 Task: Add the task  Improve UI/UX of the app on mobile devices to the section Code Catalysts in the project TransportWorks and add a Due Date to the respective task as 2023/11/01.
Action: Mouse moved to (382, 503)
Screenshot: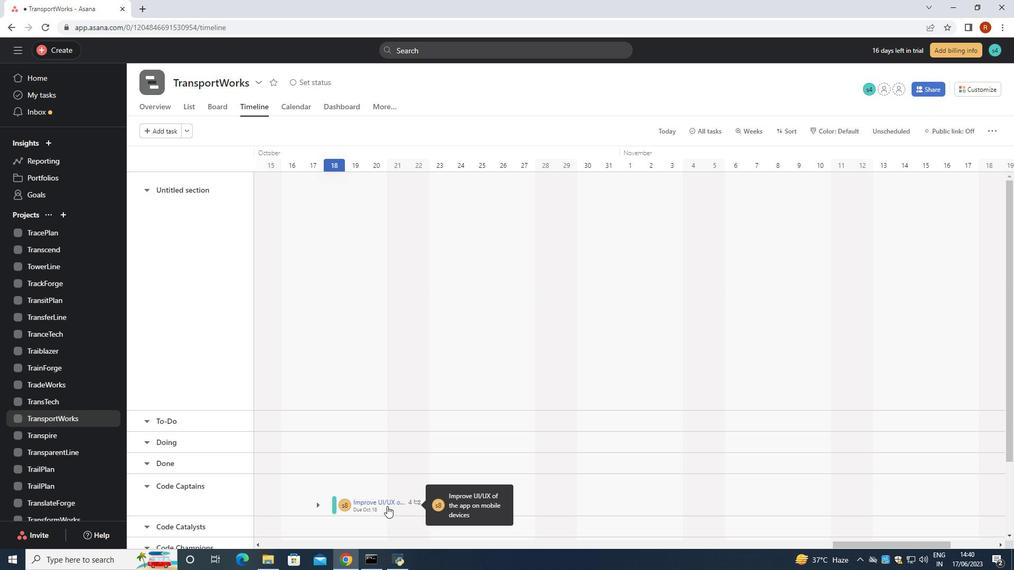
Action: Mouse pressed left at (382, 503)
Screenshot: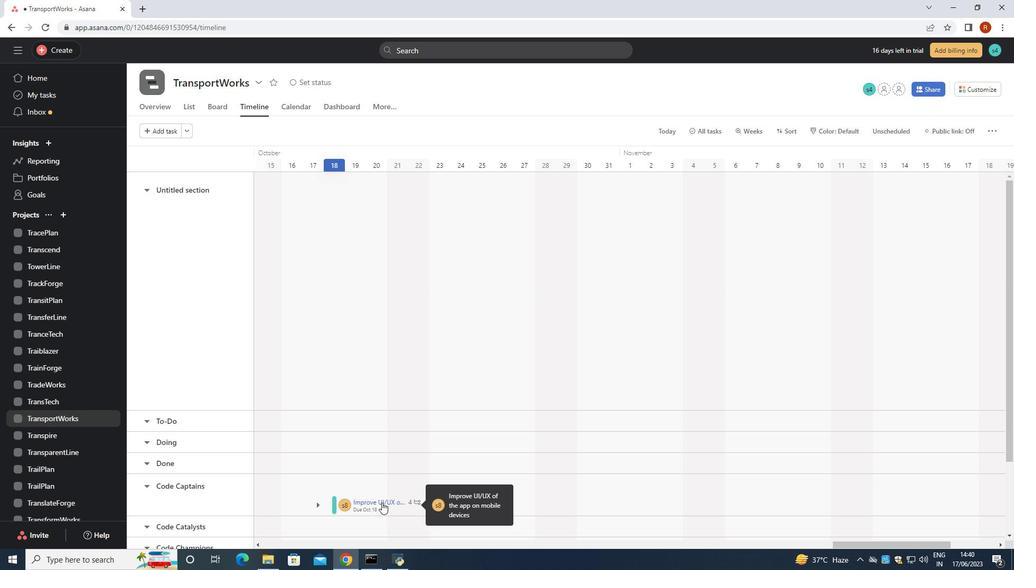 
Action: Mouse moved to (832, 230)
Screenshot: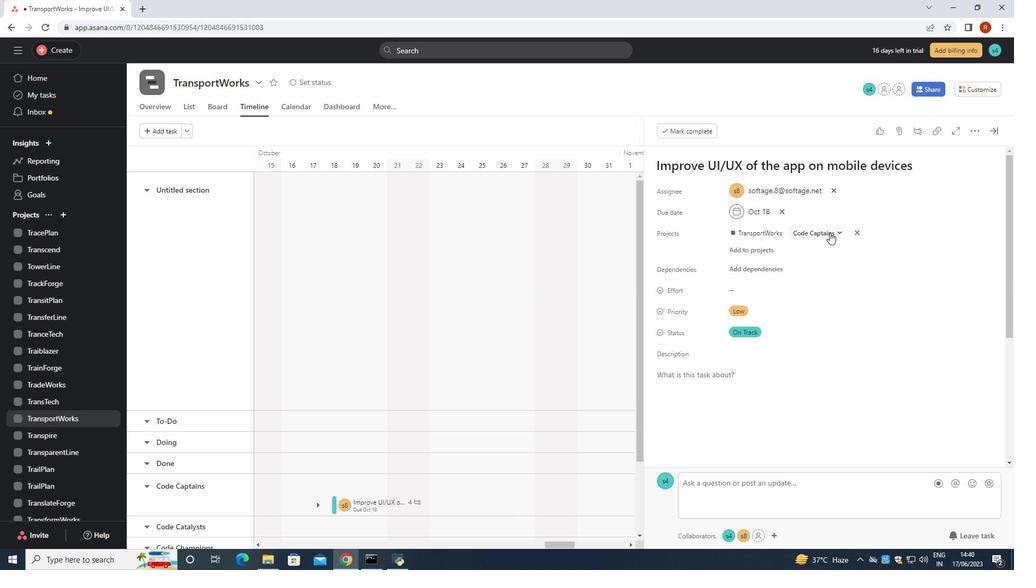 
Action: Mouse pressed left at (832, 230)
Screenshot: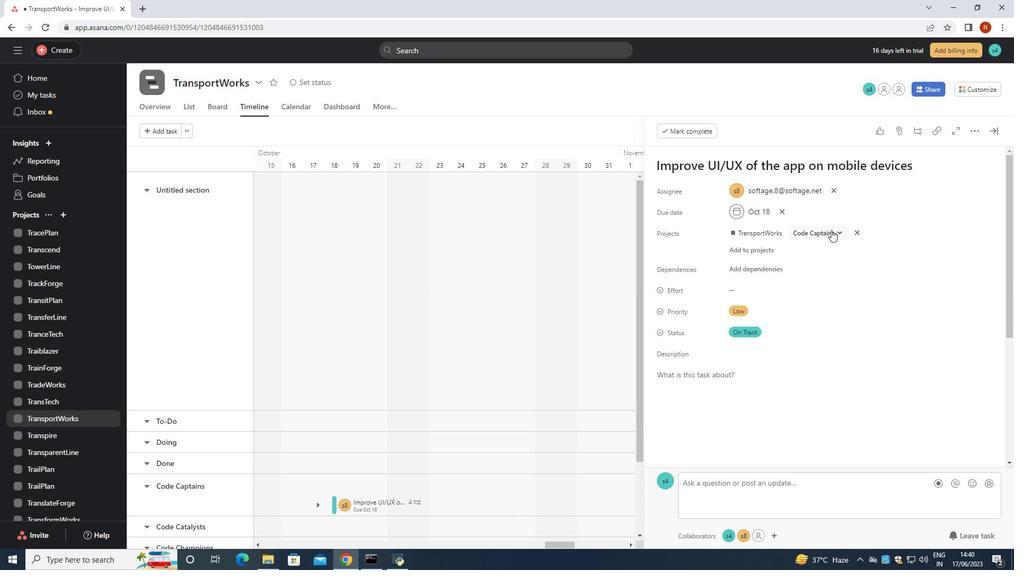 
Action: Mouse moved to (811, 351)
Screenshot: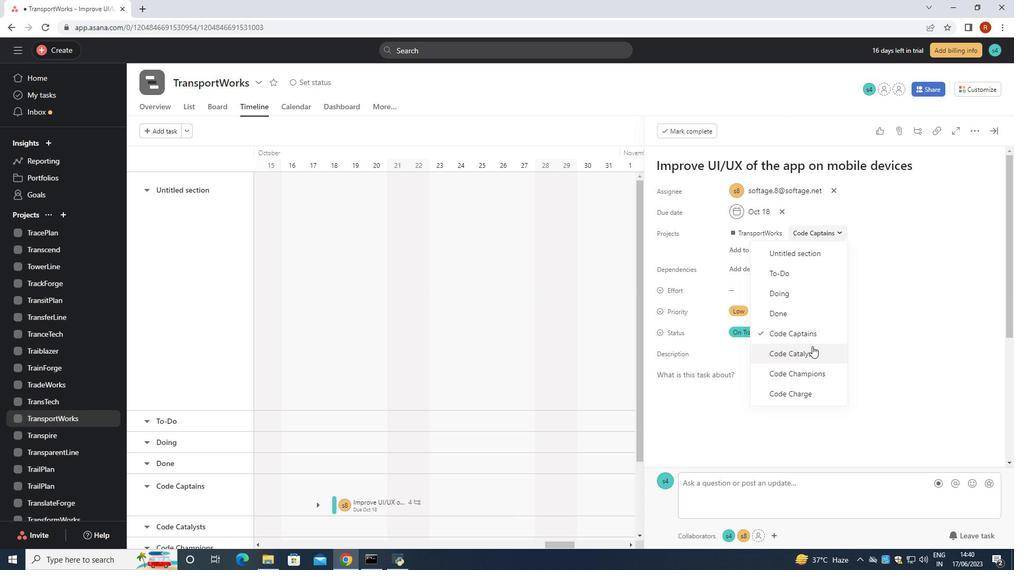 
Action: Mouse pressed left at (811, 351)
Screenshot: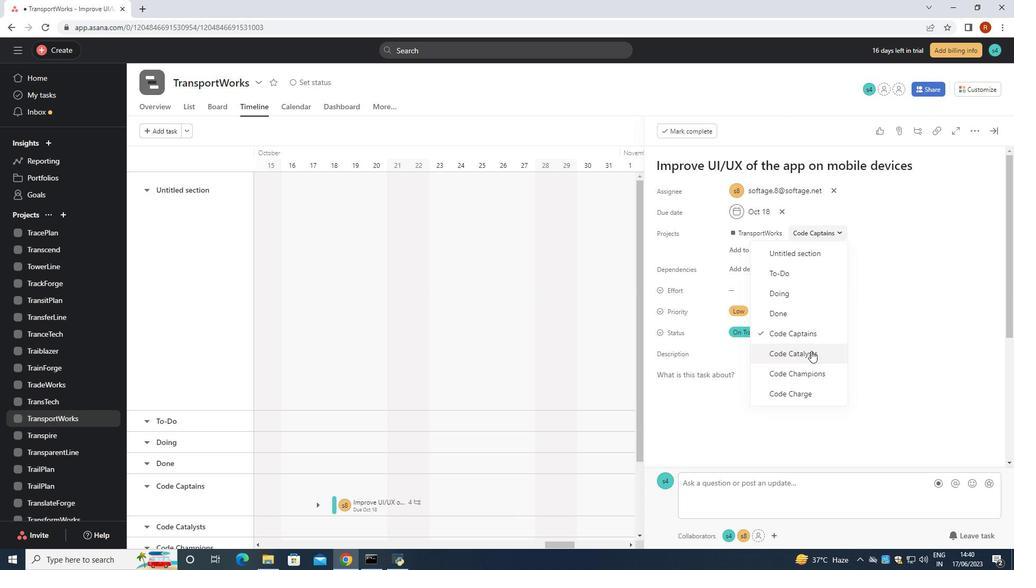 
Action: Mouse moved to (780, 213)
Screenshot: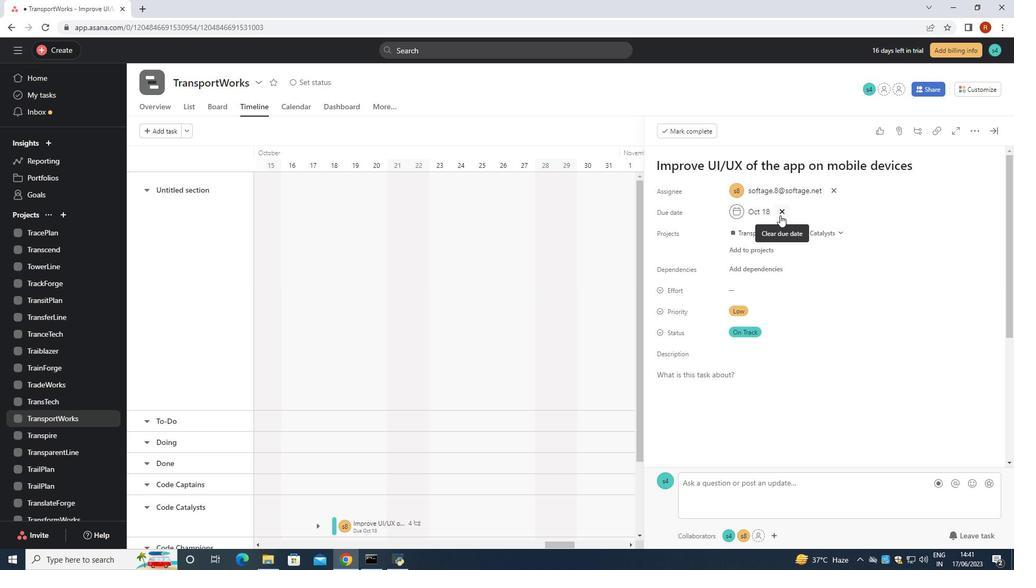 
Action: Mouse pressed left at (780, 213)
Screenshot: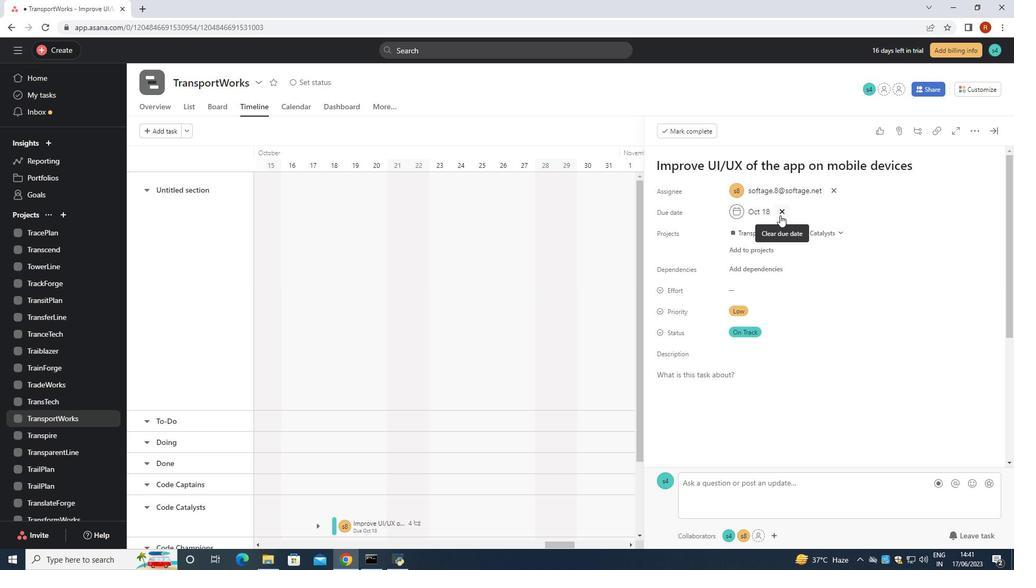 
Action: Mouse moved to (781, 214)
Screenshot: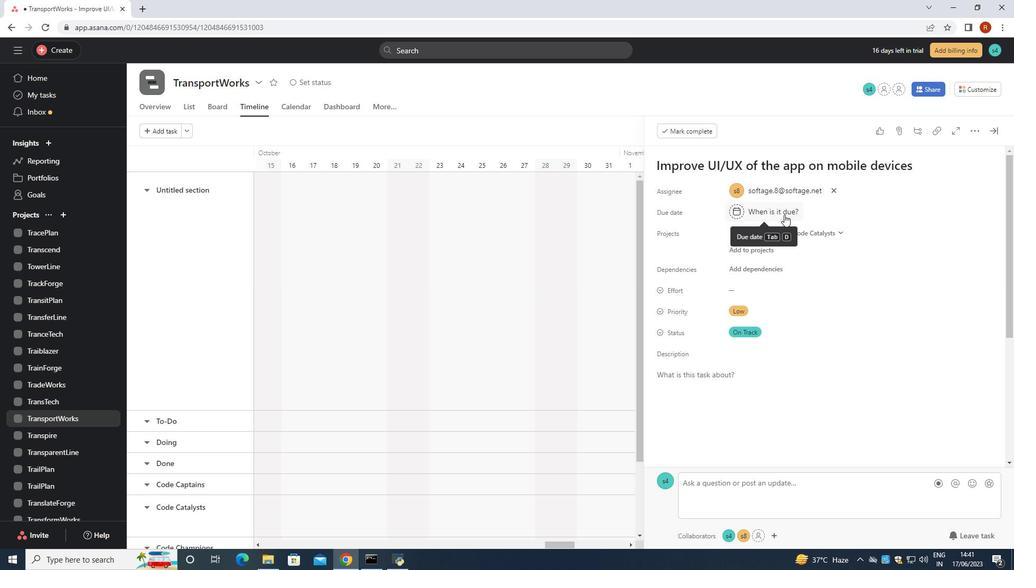 
Action: Mouse pressed left at (781, 214)
Screenshot: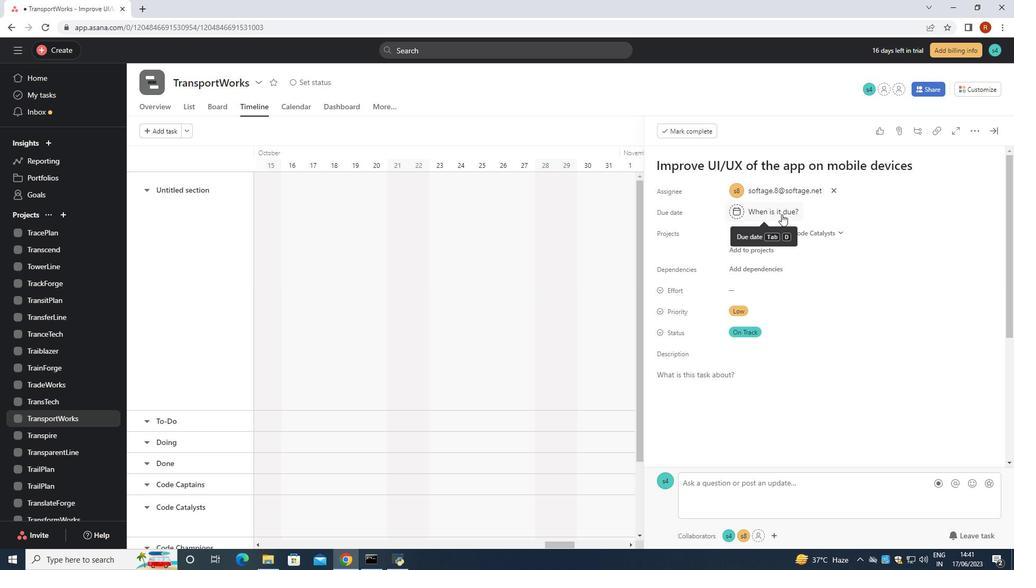 
Action: Mouse moved to (810, 239)
Screenshot: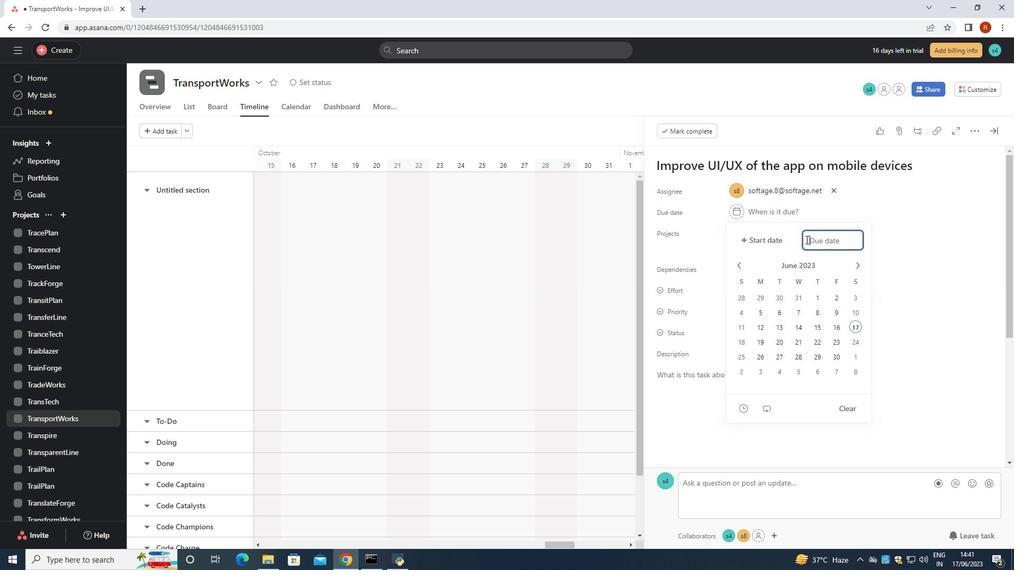 
Action: Key pressed 2023/11/01
Screenshot: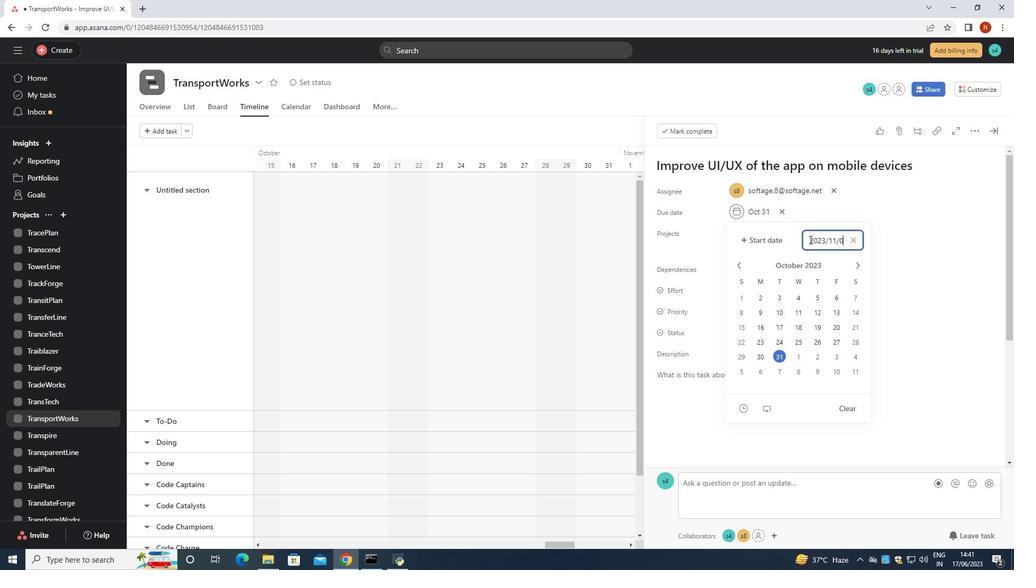
Action: Mouse moved to (835, 260)
Screenshot: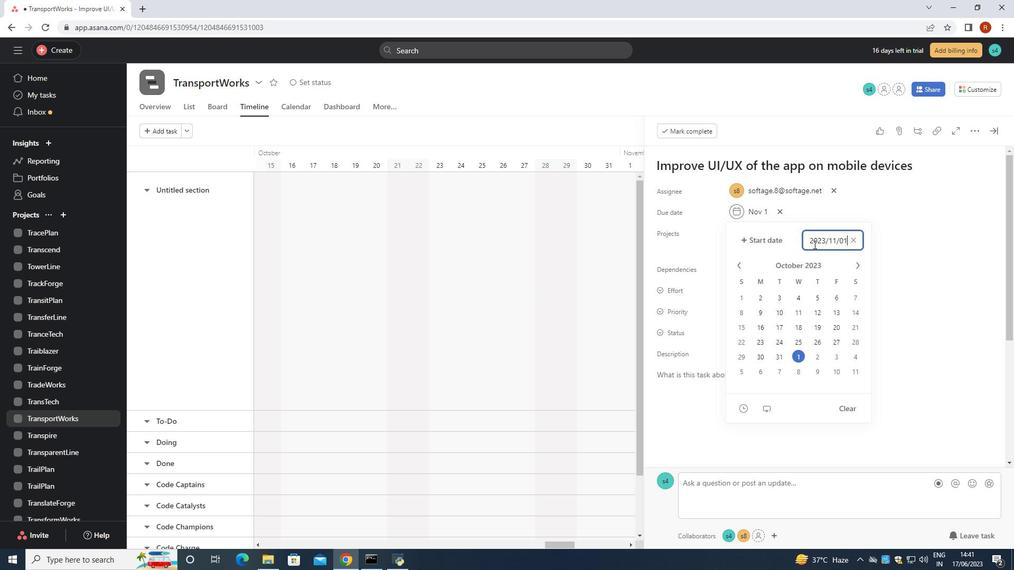 
Action: Key pressed <Key.enter>
Screenshot: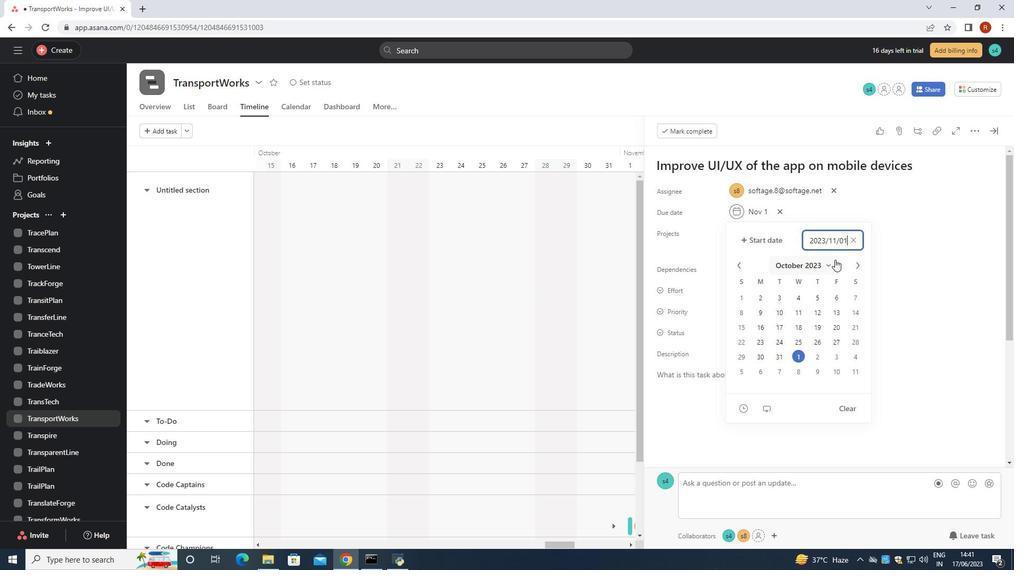 
Action: Mouse moved to (821, 256)
Screenshot: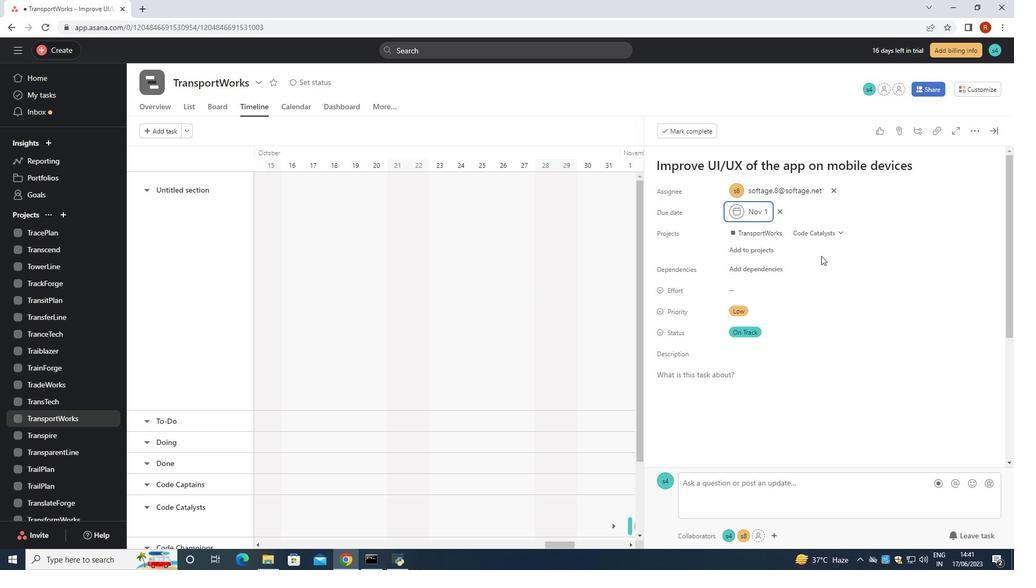 
